 Task: Create a 45-minute meeting to brainstorm content distribution strategies.
Action: Mouse moved to (61, 124)
Screenshot: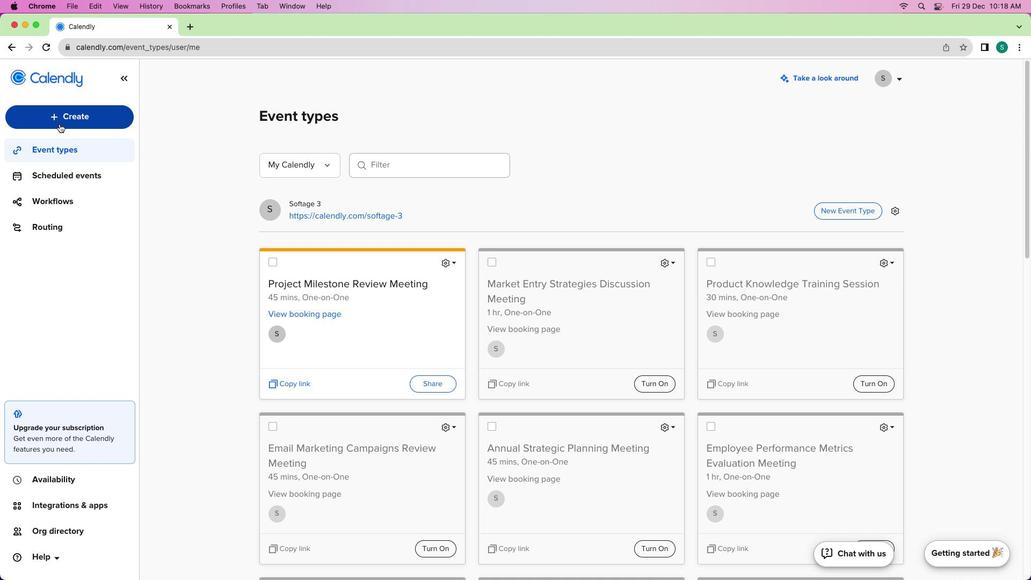
Action: Mouse pressed left at (61, 124)
Screenshot: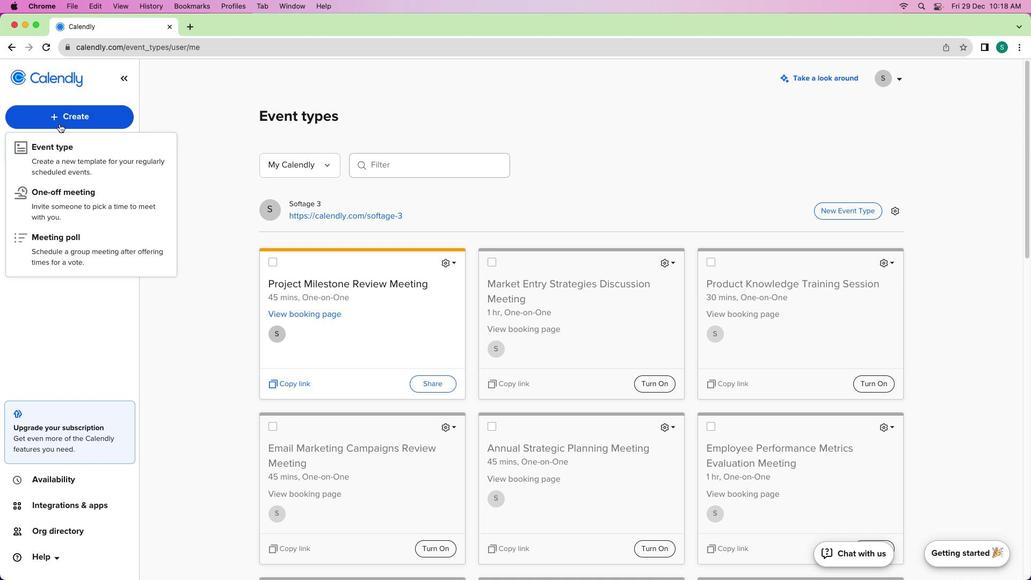 
Action: Mouse moved to (49, 143)
Screenshot: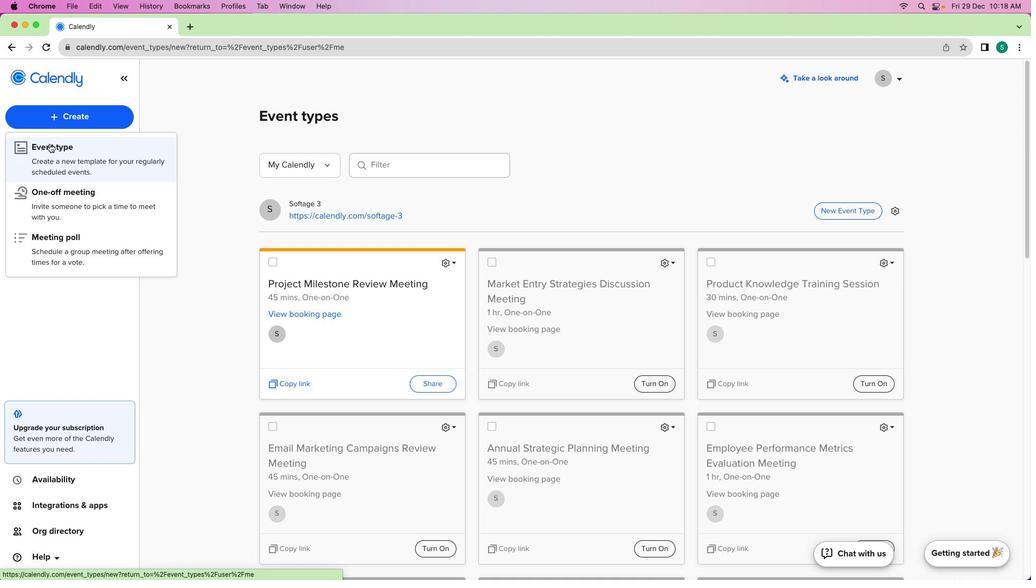 
Action: Mouse pressed left at (49, 143)
Screenshot: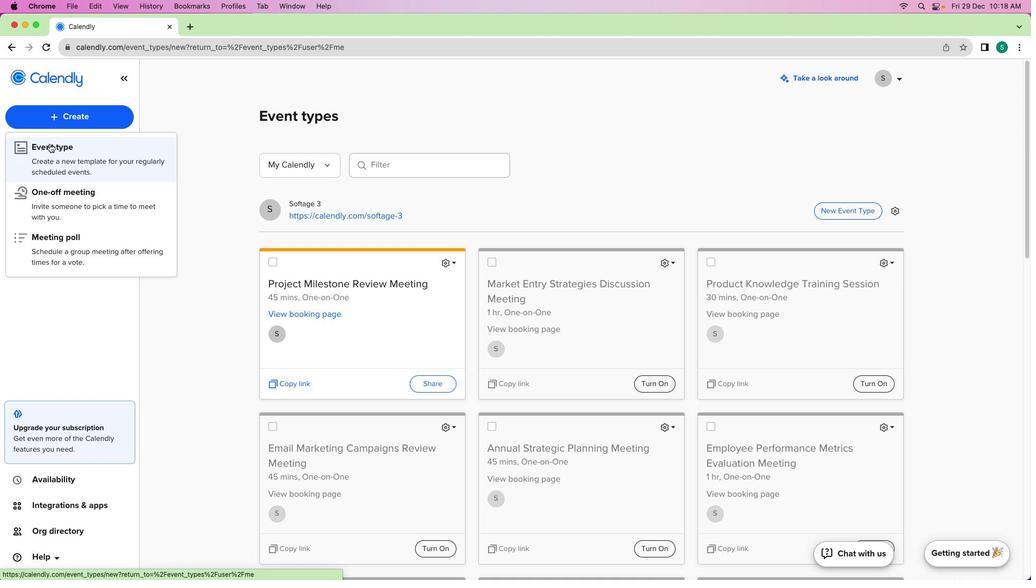 
Action: Mouse moved to (354, 217)
Screenshot: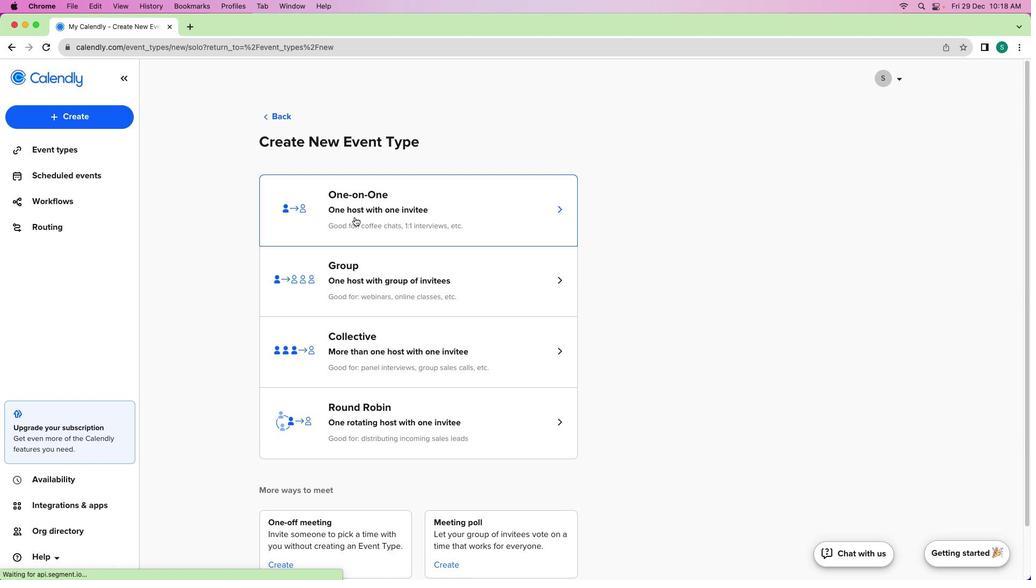 
Action: Mouse pressed left at (354, 217)
Screenshot: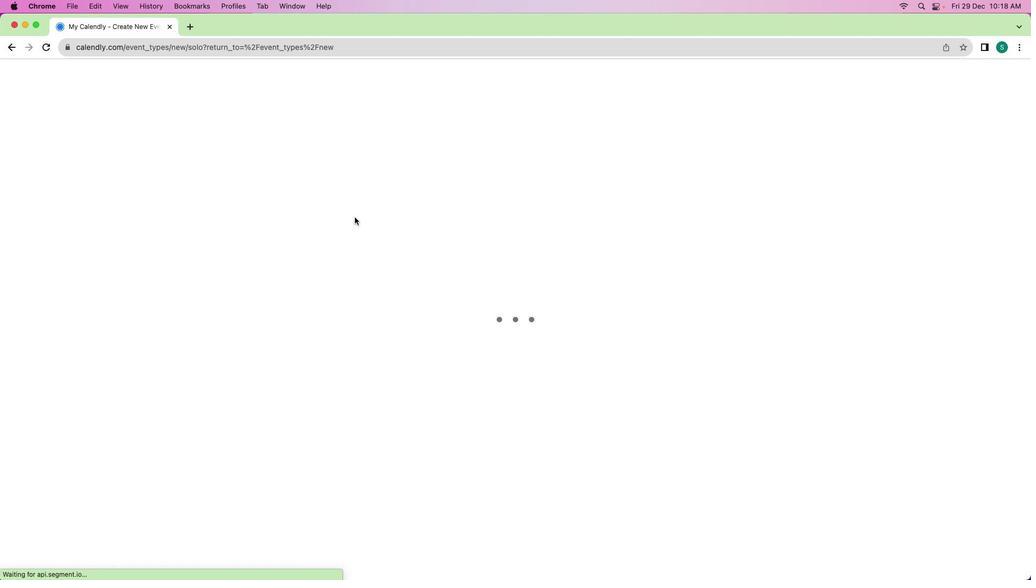 
Action: Mouse moved to (126, 173)
Screenshot: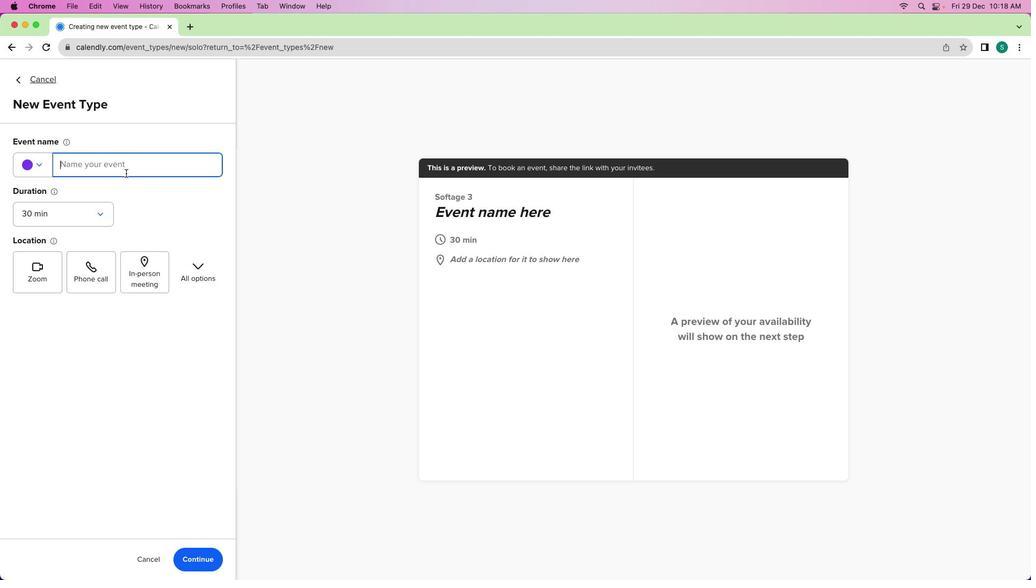 
Action: Mouse pressed left at (126, 173)
Screenshot: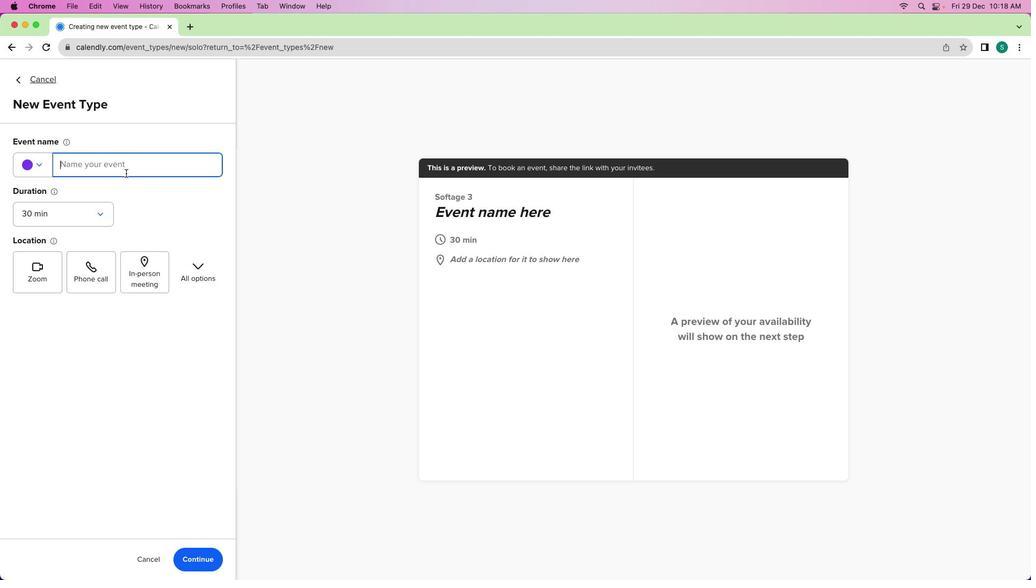 
Action: Mouse moved to (127, 169)
Screenshot: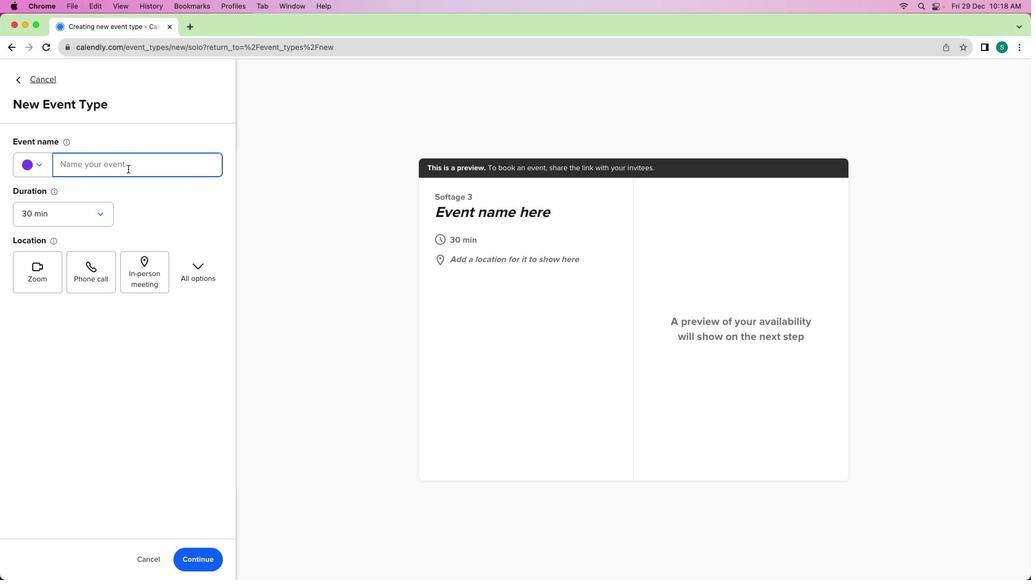 
Action: Key pressed Key.shift'C''o''n''t''e''n''t'Key.spaceKey.shift'D''i''s''t''r''i''b''u''t''o'Key.backspace'i''o''n'Key.spaceKey.shift'S''t''r''a''t''e''g''i''e''s'Key.spaceKey.shift'B''r''a''i''n''s''t''o''r''m''i''n''g'Key.spaceKey.shift'S''e''s''s''i''o''n'
Screenshot: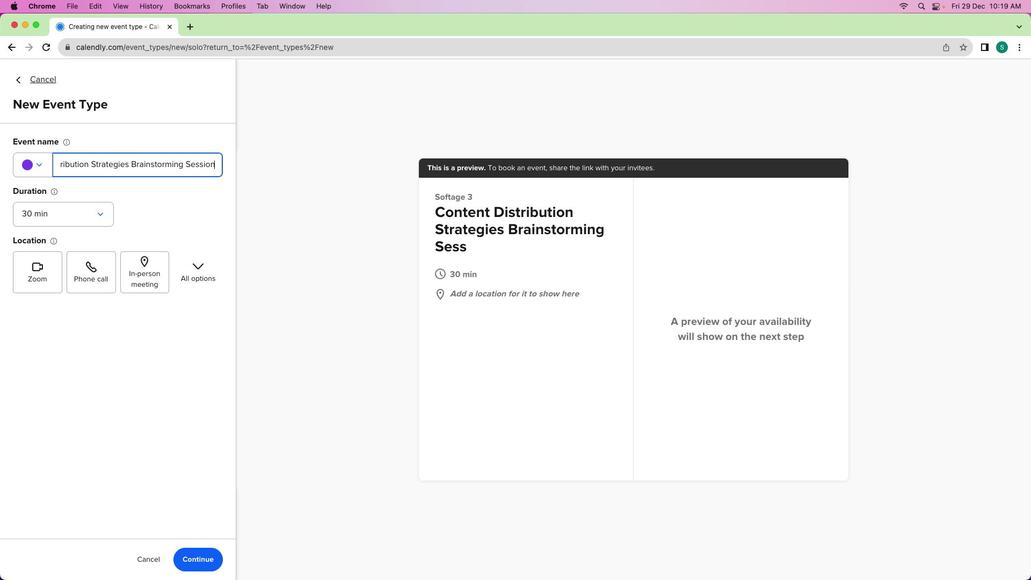 
Action: Mouse moved to (66, 212)
Screenshot: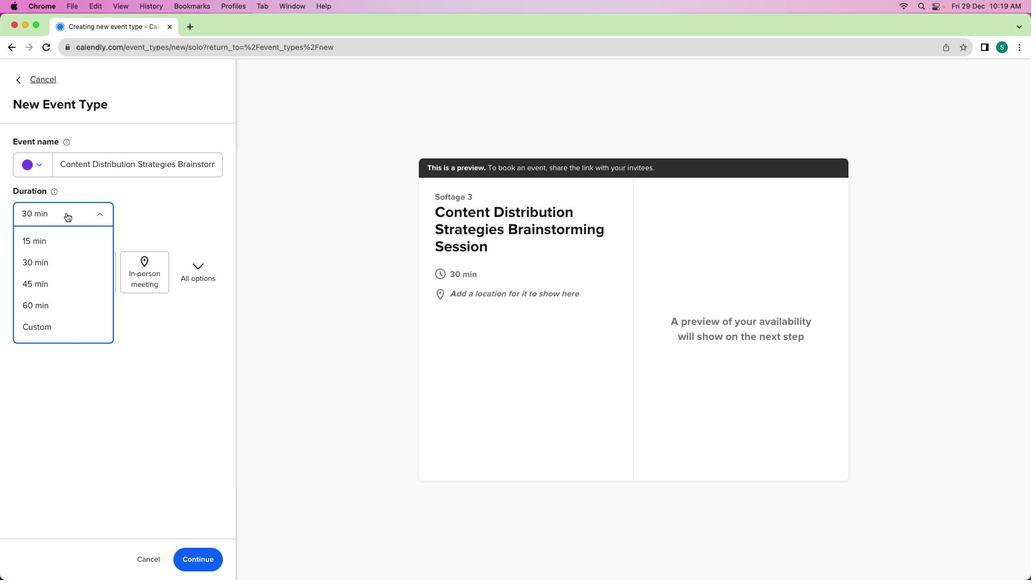 
Action: Mouse pressed left at (66, 212)
Screenshot: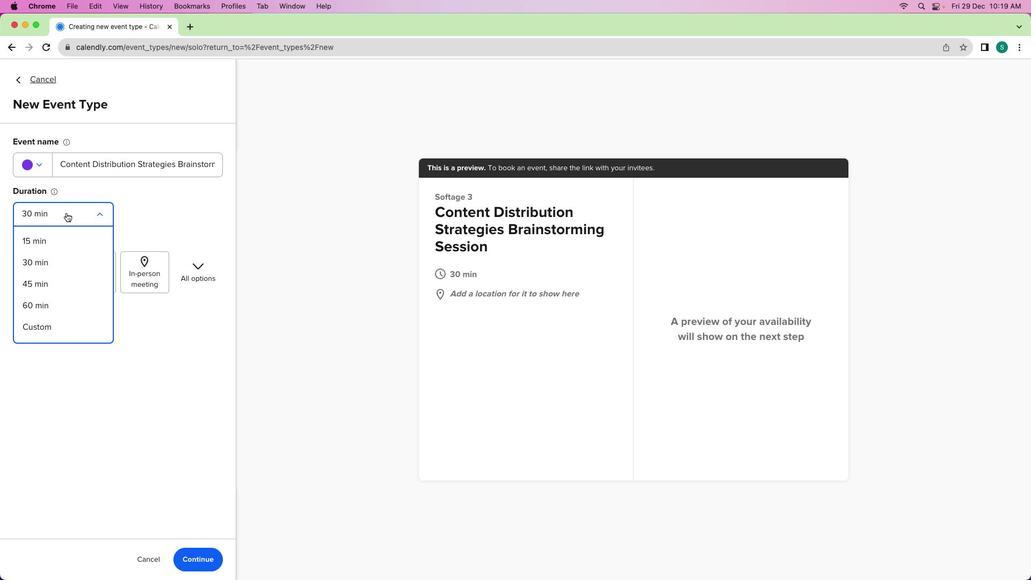 
Action: Mouse moved to (73, 282)
Screenshot: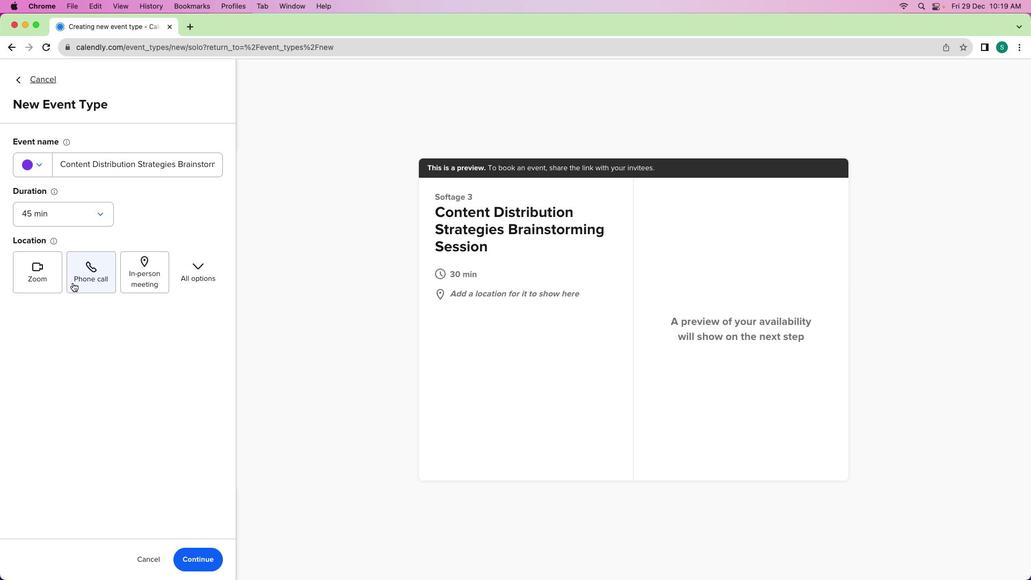 
Action: Mouse pressed left at (73, 282)
Screenshot: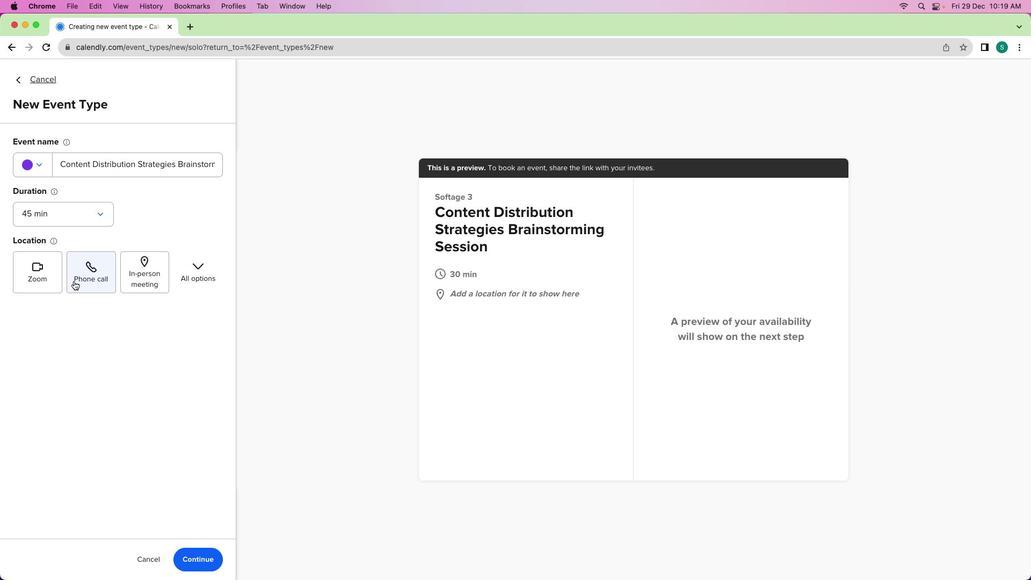
Action: Mouse moved to (38, 172)
Screenshot: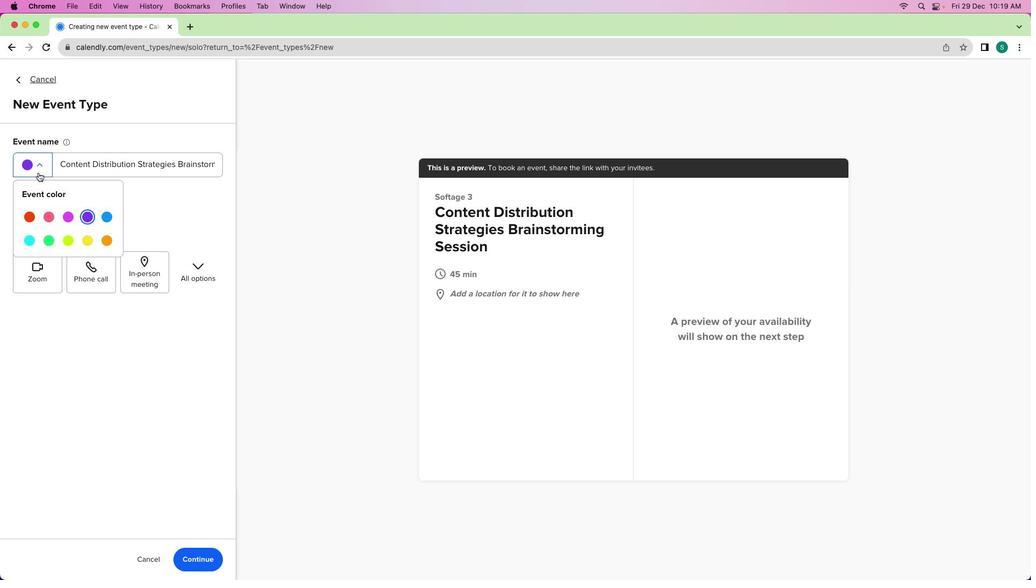 
Action: Mouse pressed left at (38, 172)
Screenshot: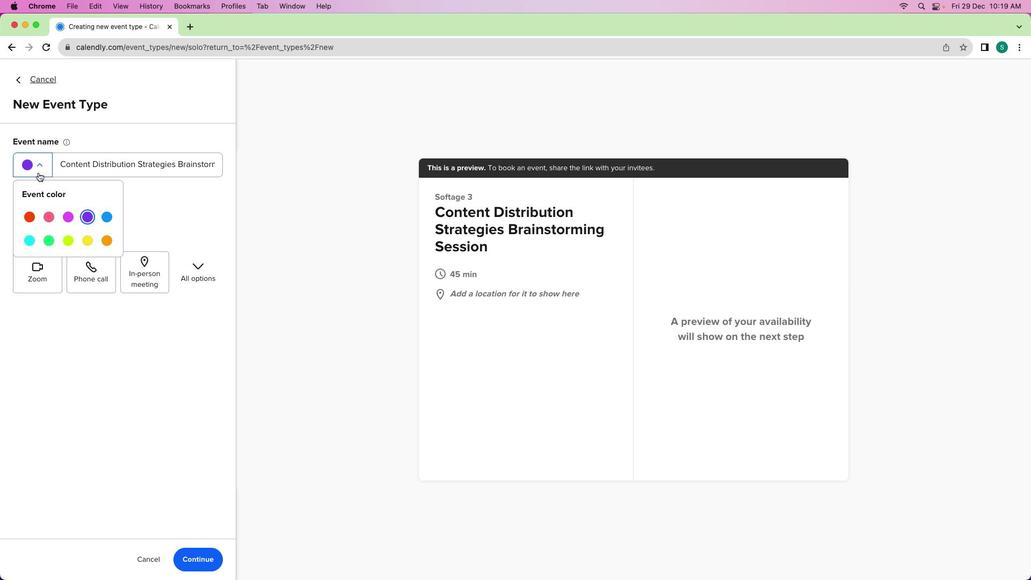 
Action: Mouse moved to (106, 220)
Screenshot: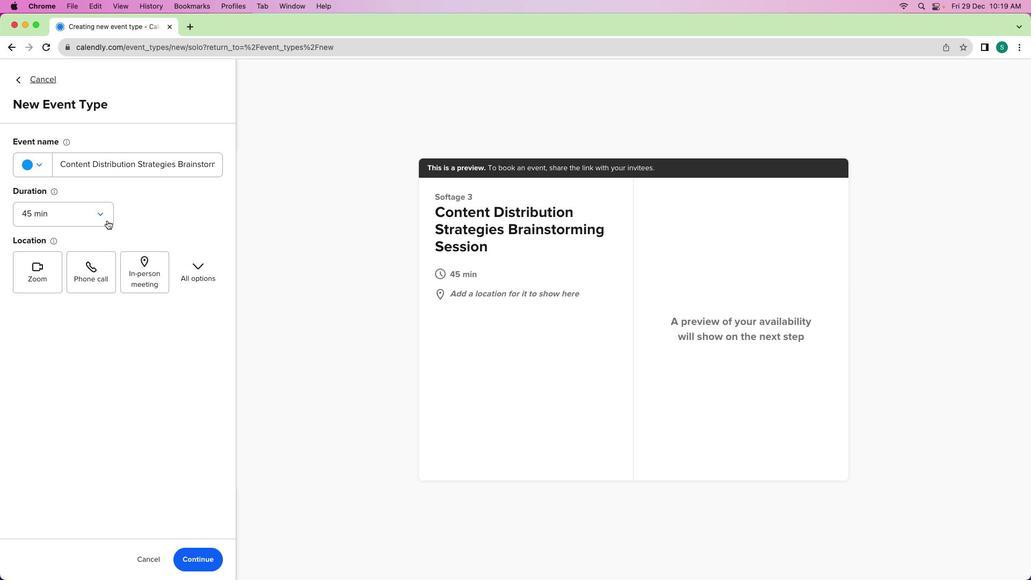 
Action: Mouse pressed left at (106, 220)
Screenshot: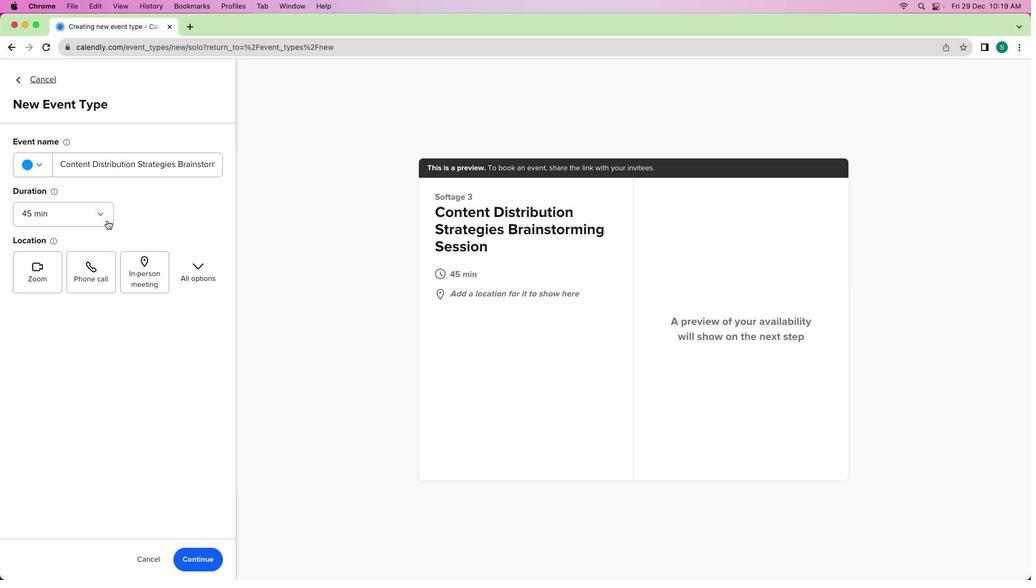 
Action: Mouse moved to (84, 283)
Screenshot: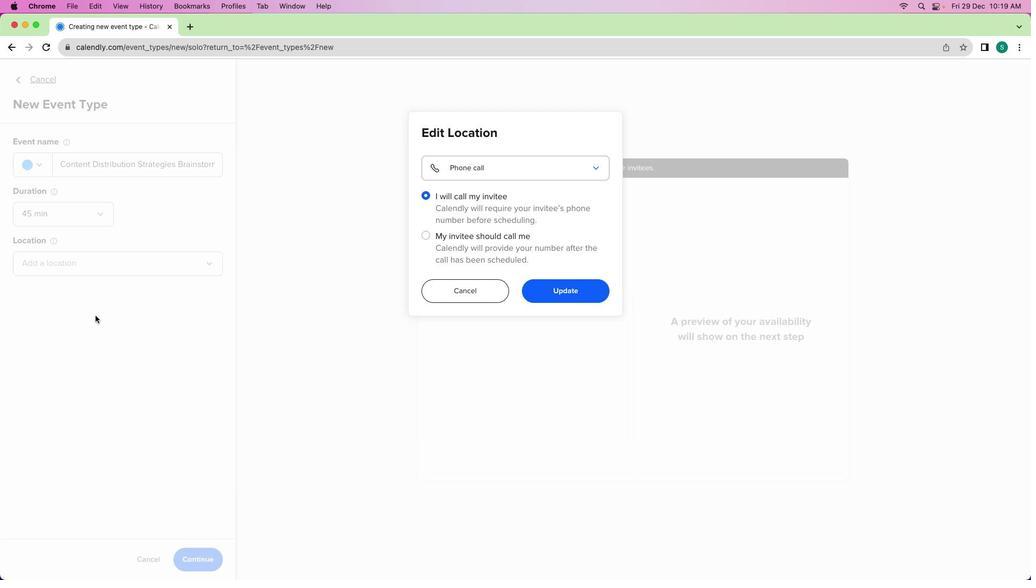 
Action: Mouse pressed left at (84, 283)
Screenshot: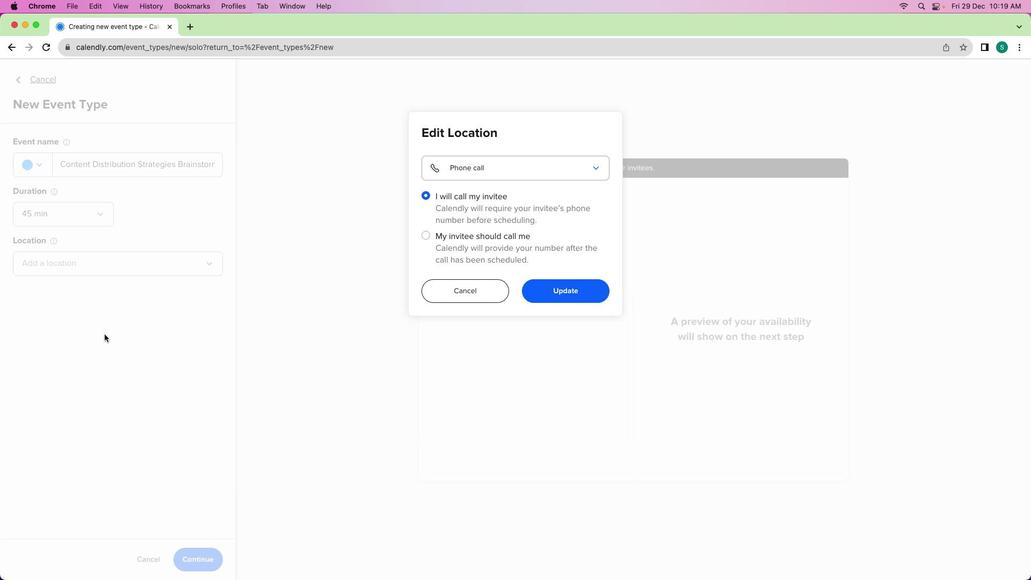 
Action: Mouse moved to (567, 283)
Screenshot: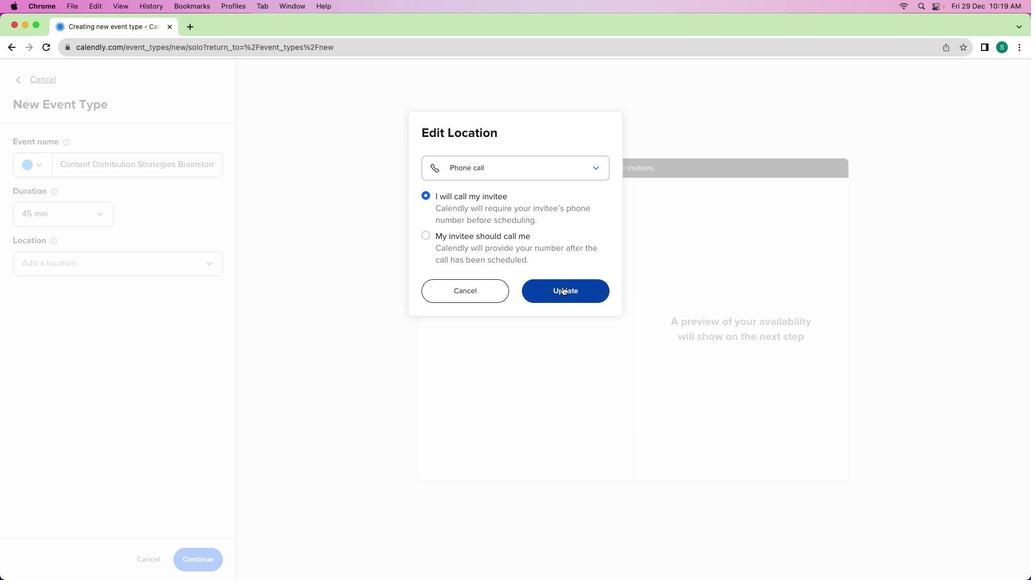 
Action: Mouse pressed left at (567, 283)
Screenshot: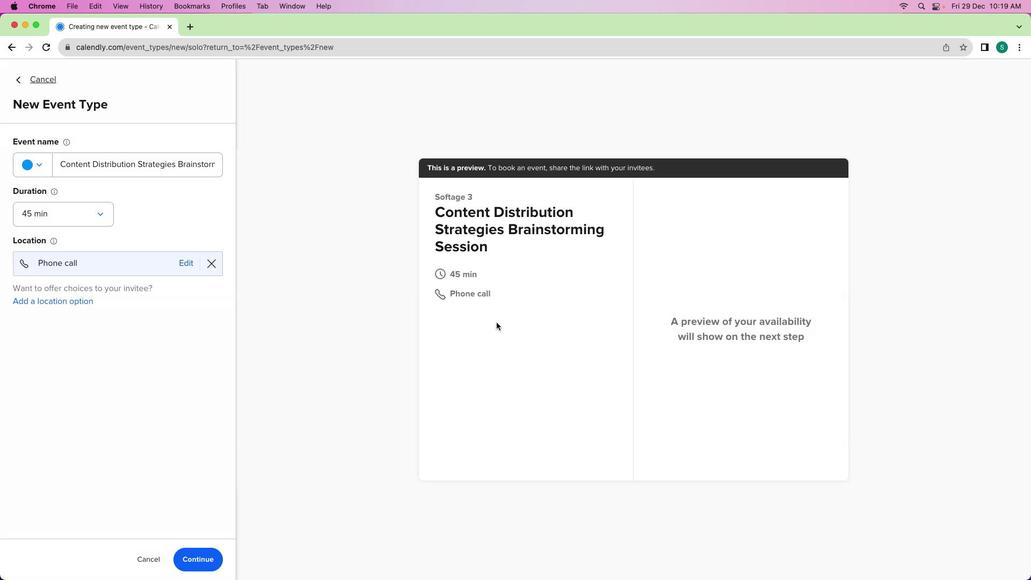 
Action: Mouse moved to (213, 551)
Screenshot: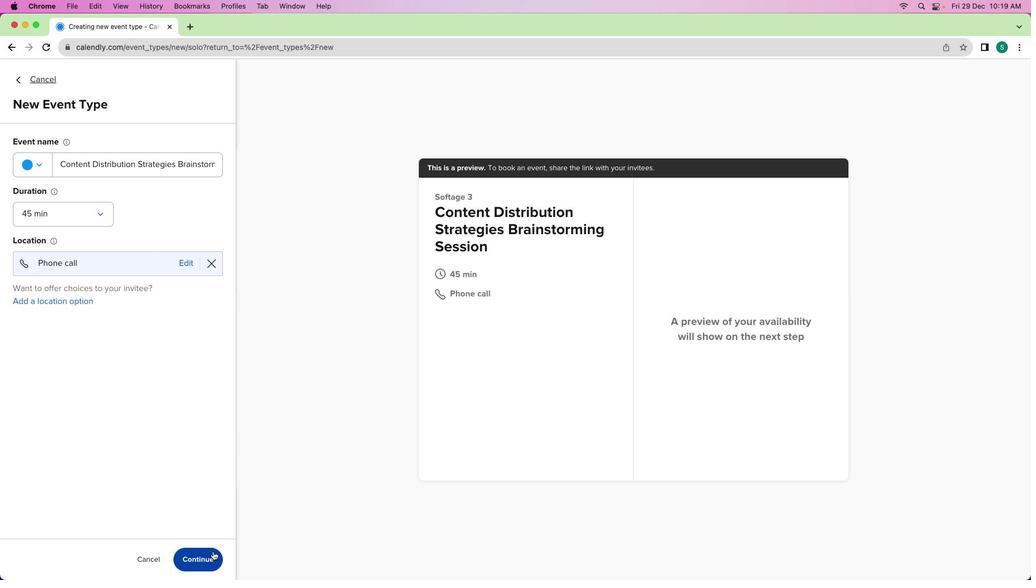 
Action: Mouse pressed left at (213, 551)
Screenshot: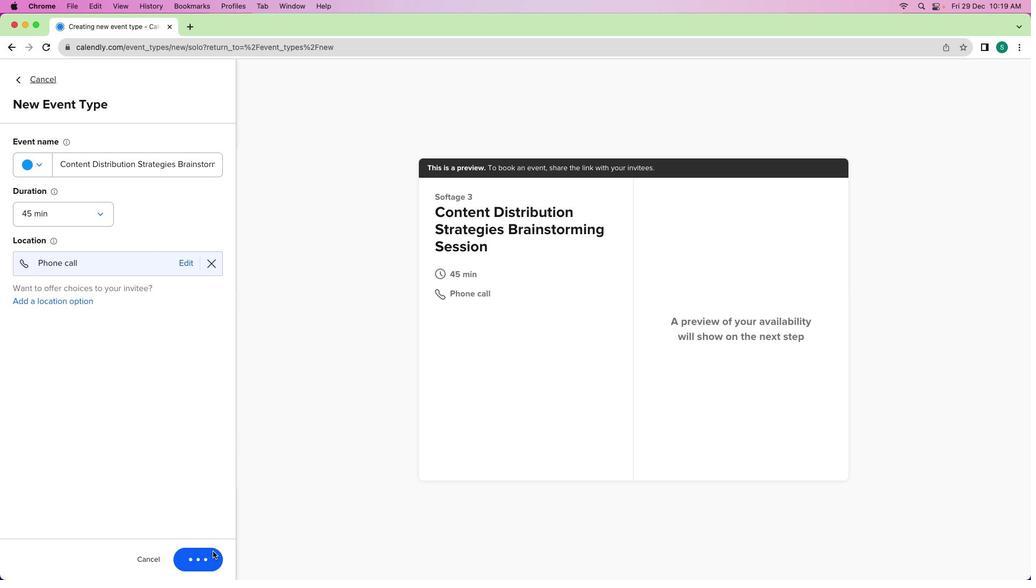 
Action: Mouse moved to (142, 198)
Screenshot: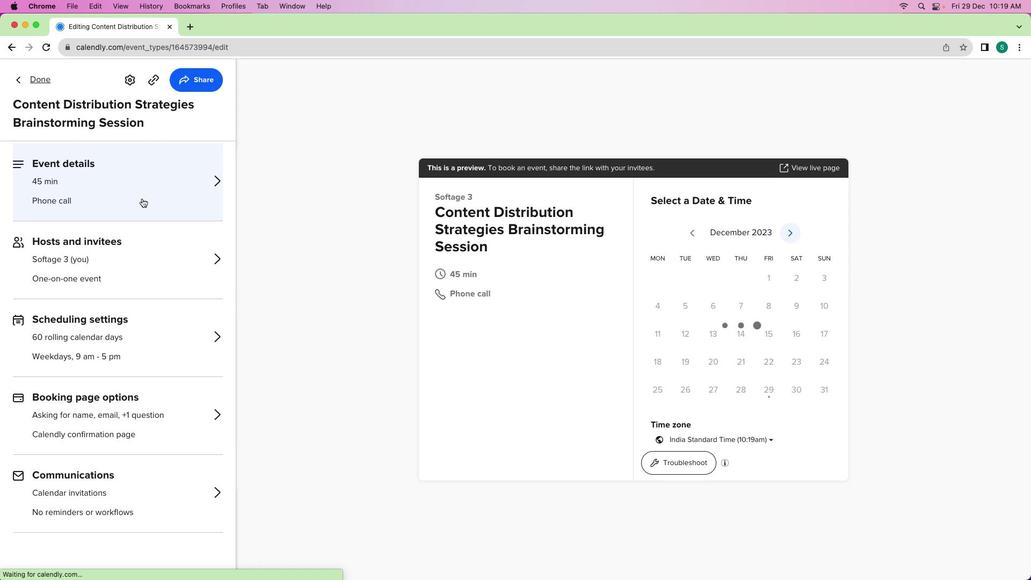 
Action: Mouse pressed left at (142, 198)
Screenshot: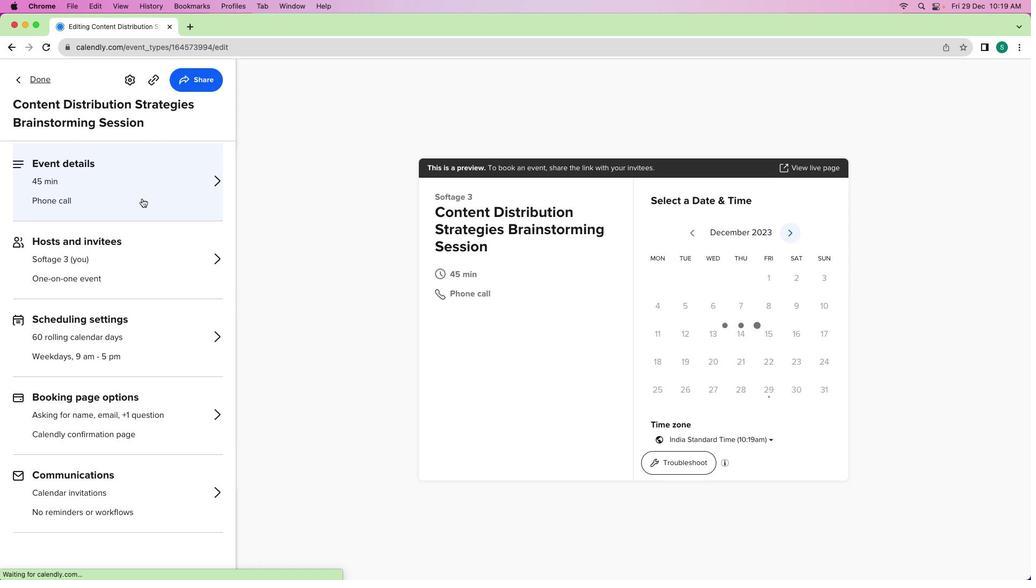 
Action: Mouse moved to (141, 383)
Screenshot: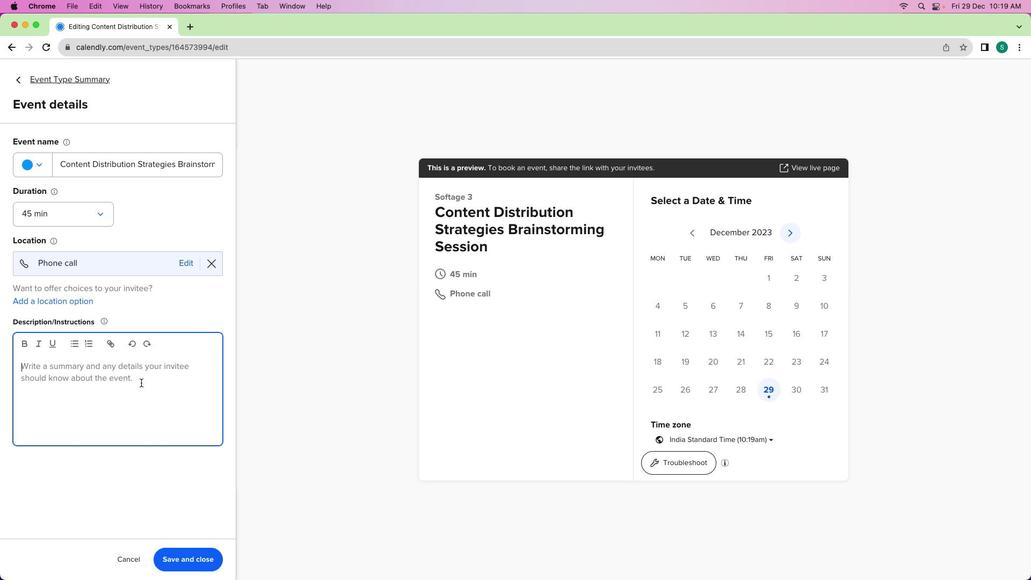 
Action: Mouse pressed left at (141, 383)
Screenshot: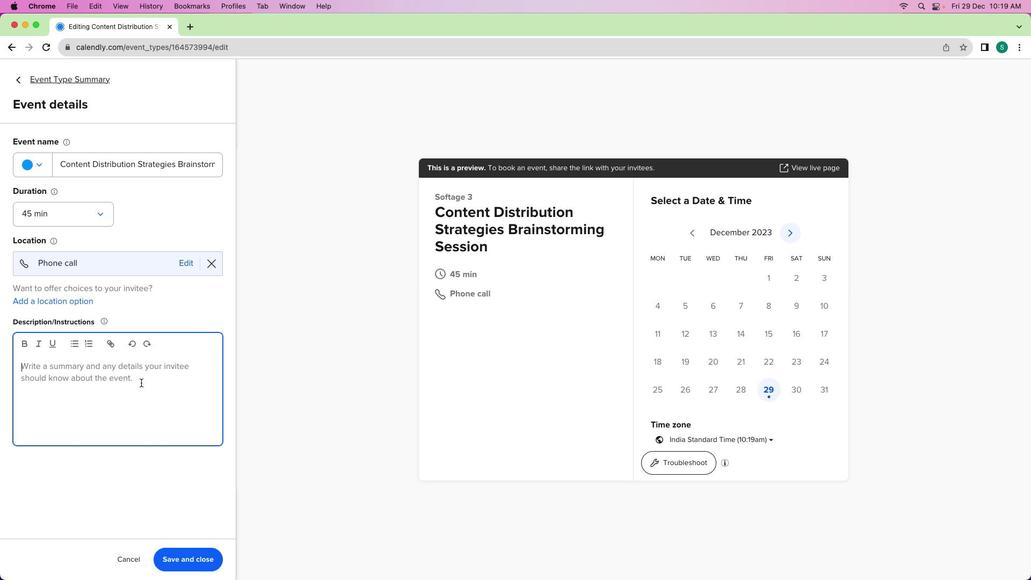 
Action: Mouse moved to (140, 383)
Screenshot: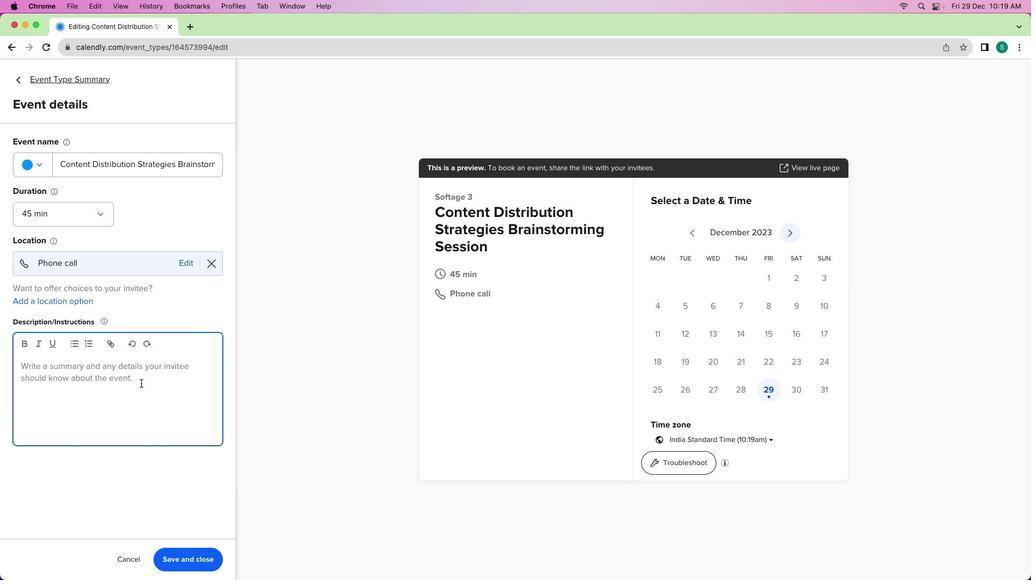 
Action: Key pressed Key.shift'J''o''i''n'Key.space'f''o''r'Key.space'a''n'Key.space'e''n''g''a''g''i''n''g'Key.space's''e''s''s''i''o''n'Key.space'd''e''d''i''c''a''t''e''d'Key.space't''o'Key.space'b''r''a''i''n''s''t''o''r''m''i''n''g'Key.space'e''f''f''e''c''t''i''v''e'Key.space'c''o''n''t''e''n''t'Key.space'd''i''s''t''r''i''b''u''t''i''o''n'Key.space's''t''r''a''t''e''g''i''e''s''.'Key.spaceKey.shift'W''e'Key.space'w''i''l''l'Key.space'e''x''p''l''o''r''e'Key.space'v''a''r''i''o''u''s'Key.spaceKey.space'c''h''a''n''e''e'Key.backspaceKey.backspace'n''e''l''s'','Key.space'd''i''s''c''u''d'Key.backspace's''s'Key.space't''a''r''g''e''t'Key.space'a''u''d''i''e''n''c''e''s'','Key.space'a''n''d'Key.space'c''o''l''l''a''b''o''r''a''t''e'Key.space'o''n'Key.space'i''n''n''o''v''a''t''i''v''e'Key.space'a''p''p''r''o''a''c''h''e''s'Key.space't''o'Key.space'e''n''s''u''r''e'Key.space'o''u''r'Key.space'c''o''n''t''e''n''t'Key.space'r''e''a''c''h''e''s'Key.space't''h''e'Key.space'r''i''g''h''t'Key.space'a''u''d''i''e''n''c''e'Key.space'a''t'Key.space't''h''e'Key.space'r''i''g''h''t'Key.space't''o'Key.backspace'i''m''e''.'
Screenshot: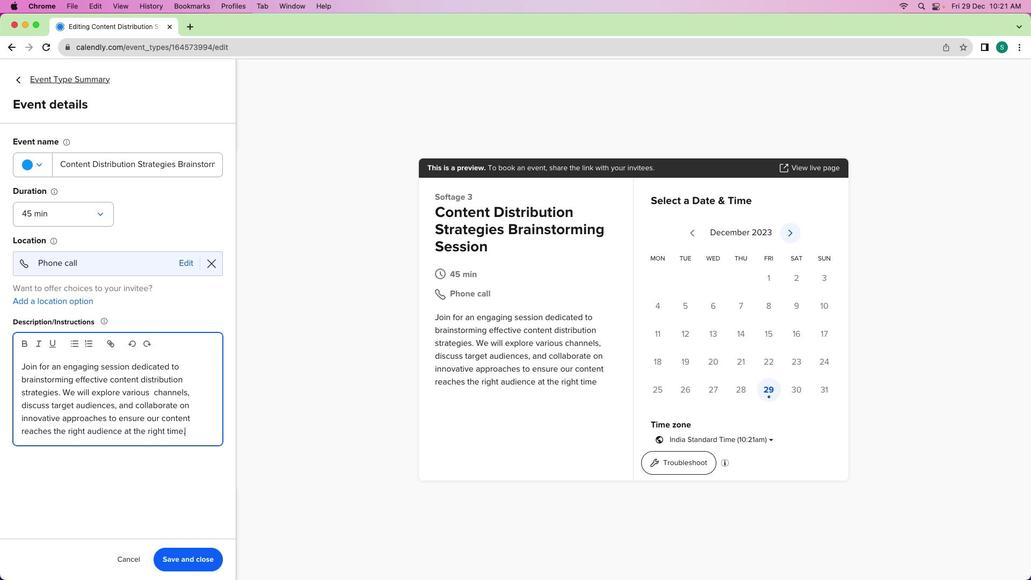 
Action: Mouse moved to (208, 562)
Screenshot: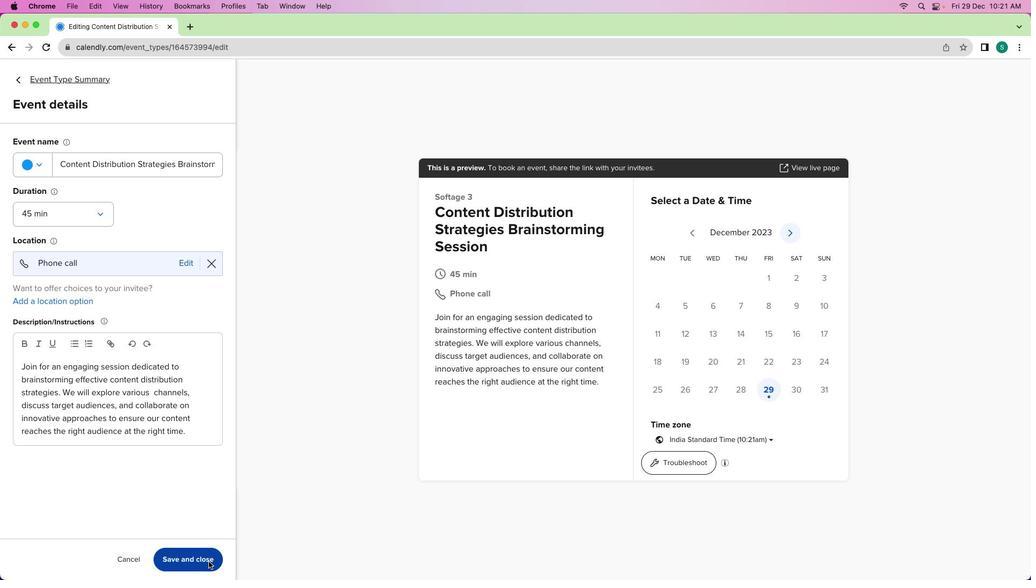 
Action: Mouse pressed left at (208, 562)
Screenshot: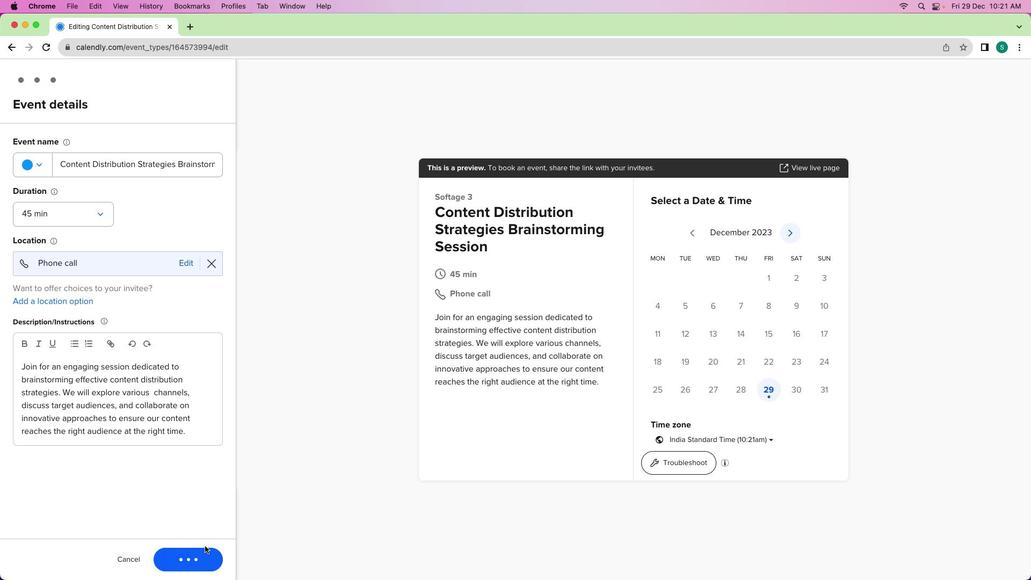 
Action: Mouse moved to (46, 81)
Screenshot: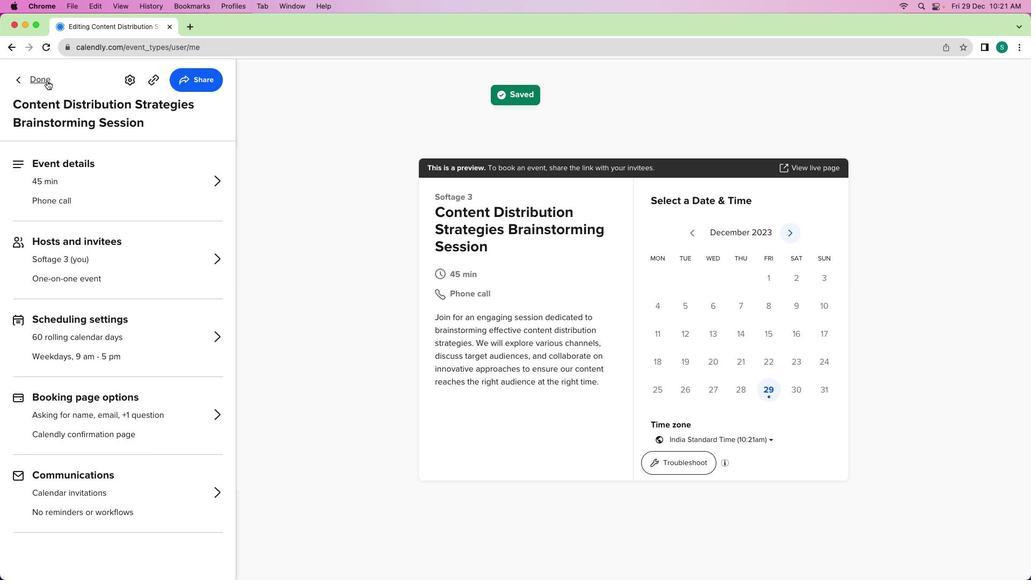 
Action: Mouse pressed left at (46, 81)
Screenshot: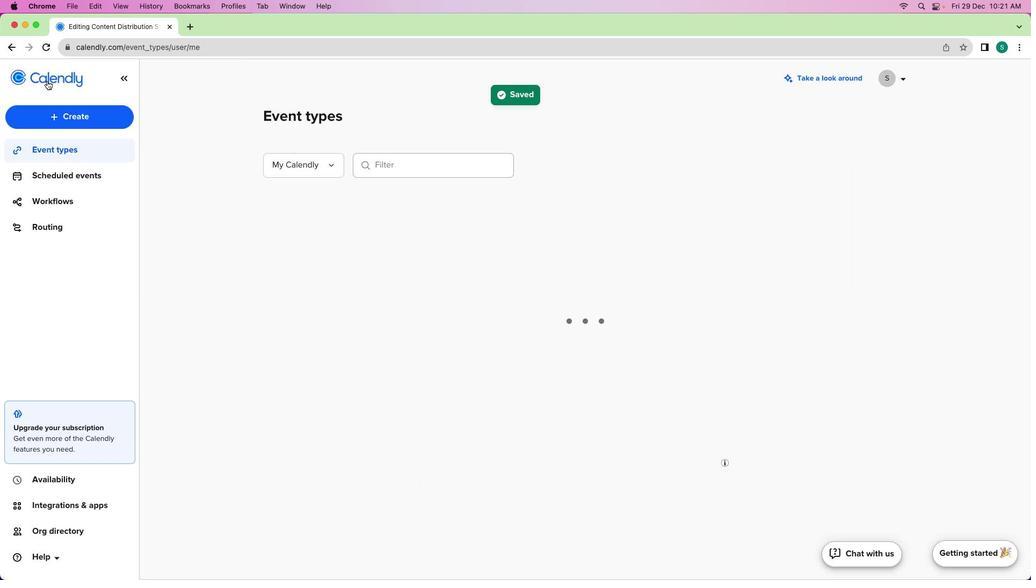 
Action: Mouse moved to (404, 351)
Screenshot: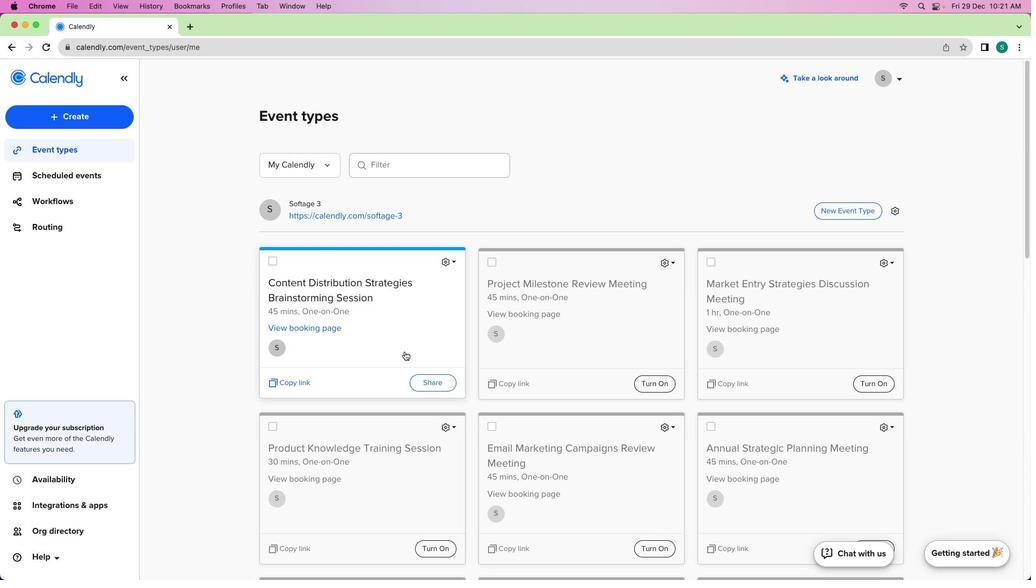 
